 Task: Add a second time zone to your Outlook calendar and set it to Eastern Time (US & Canada).
Action: Mouse moved to (49, 26)
Screenshot: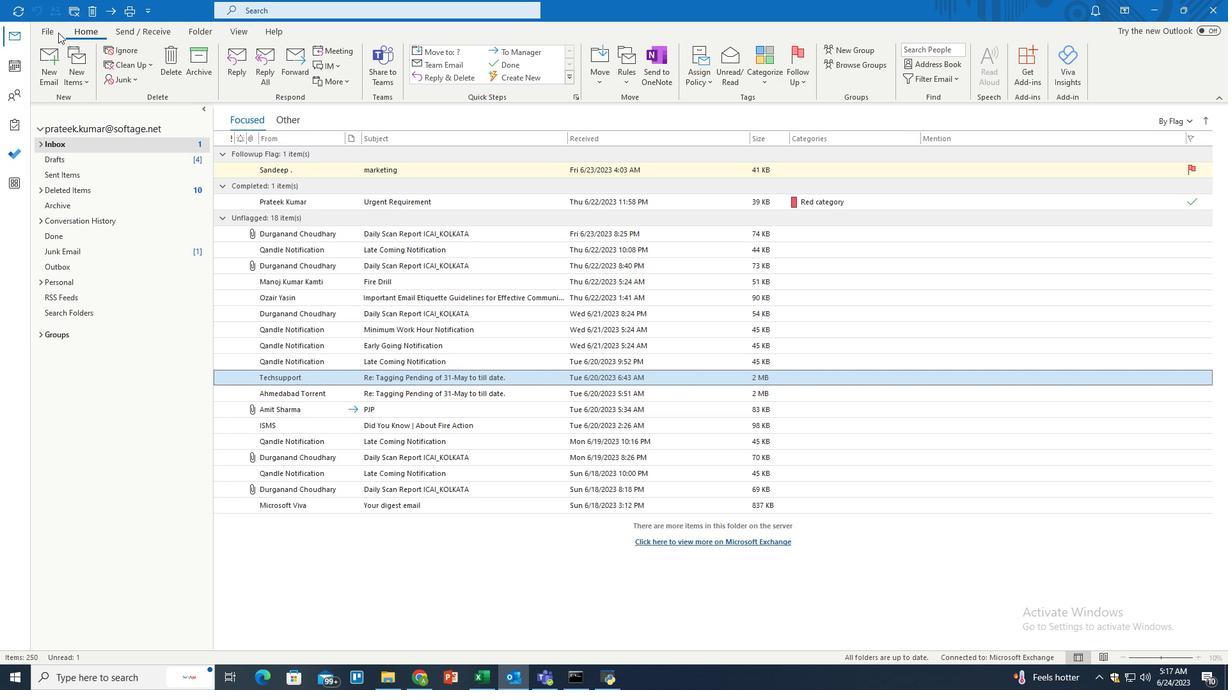 
Action: Mouse pressed left at (49, 26)
Screenshot: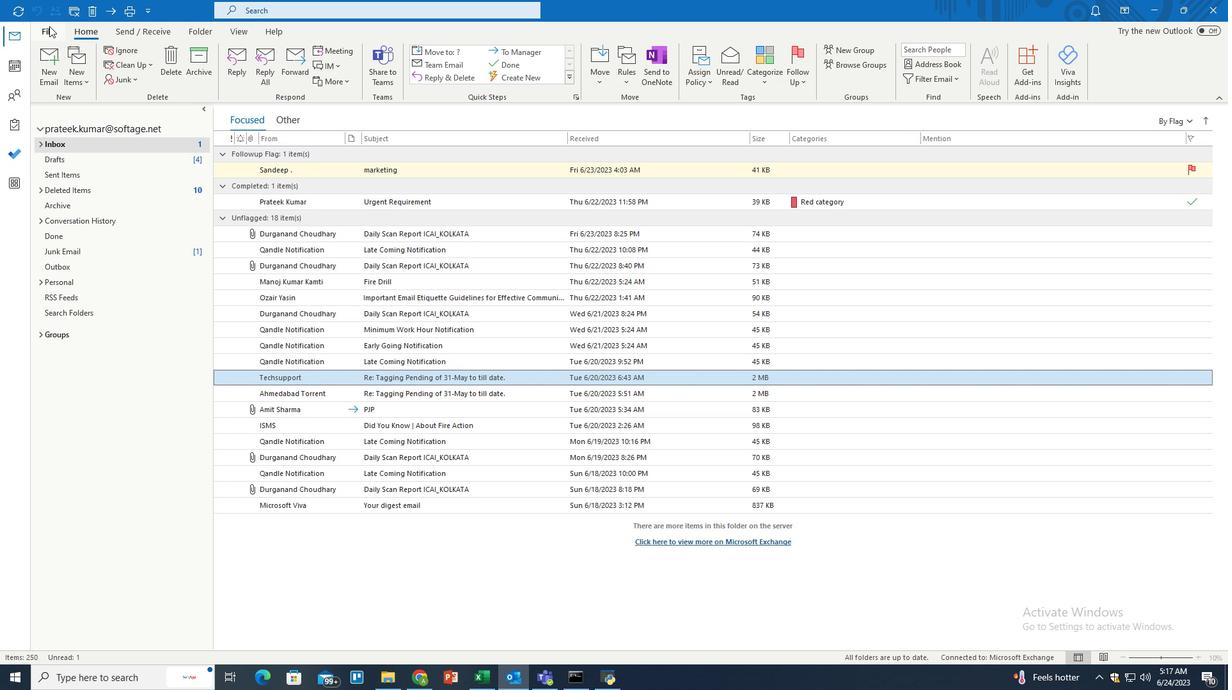 
Action: Mouse moved to (40, 609)
Screenshot: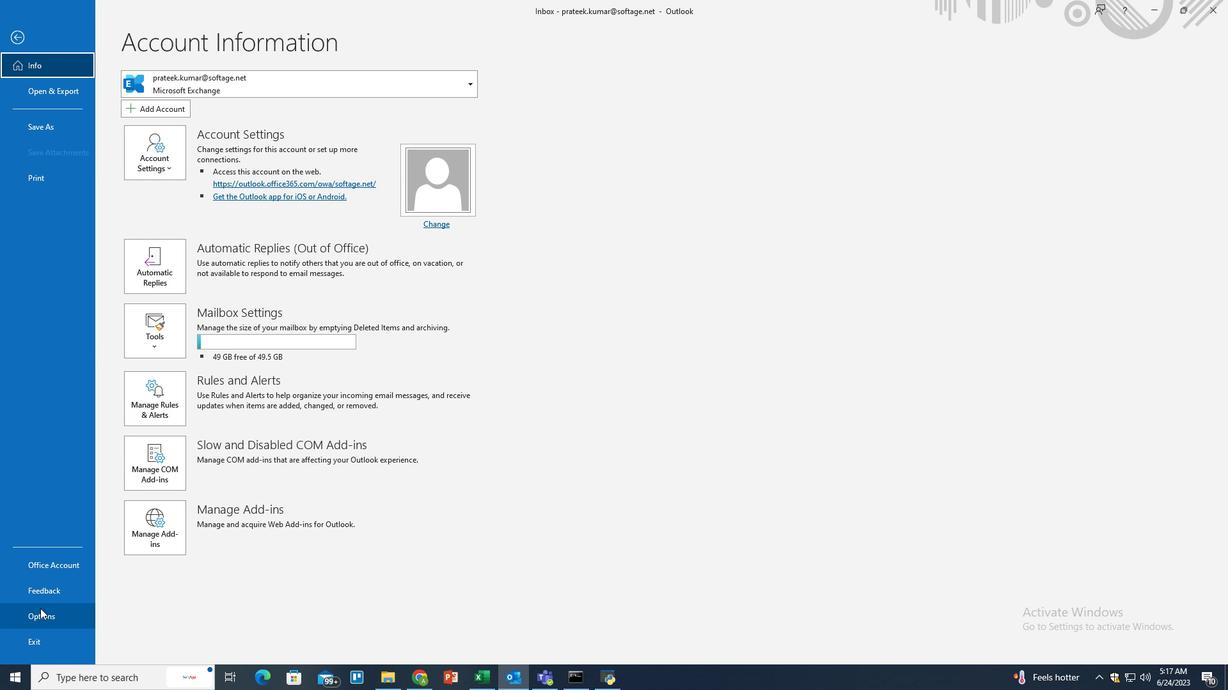 
Action: Mouse pressed left at (40, 609)
Screenshot: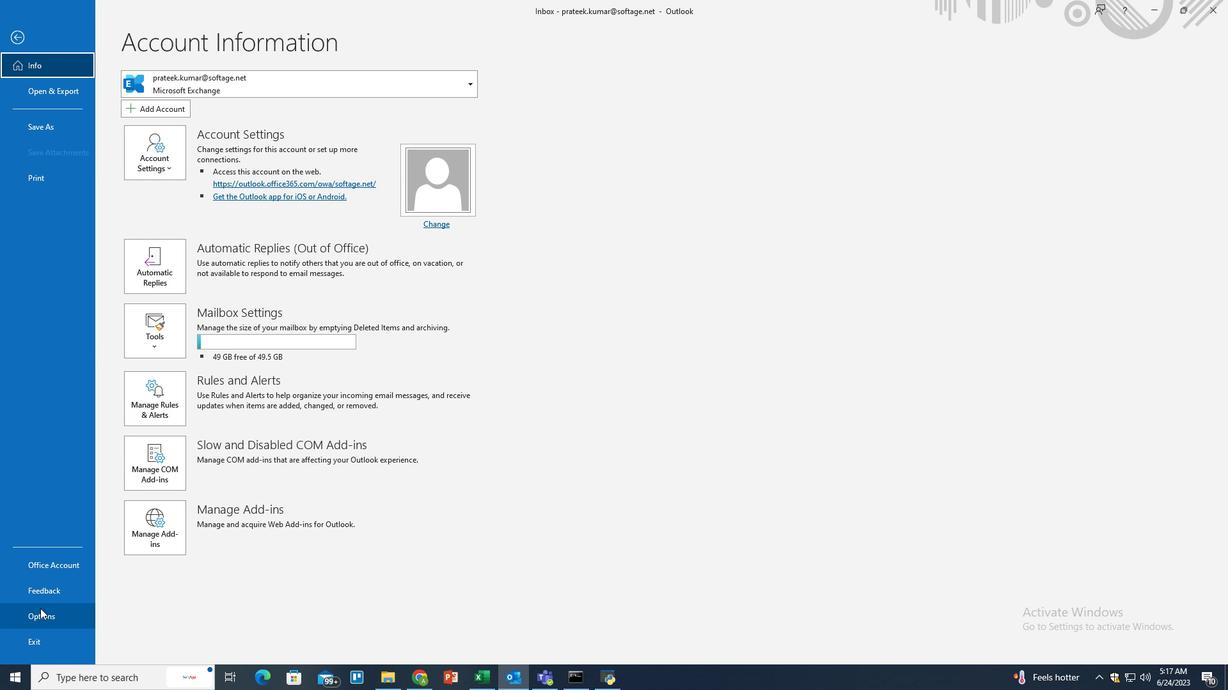 
Action: Mouse moved to (369, 183)
Screenshot: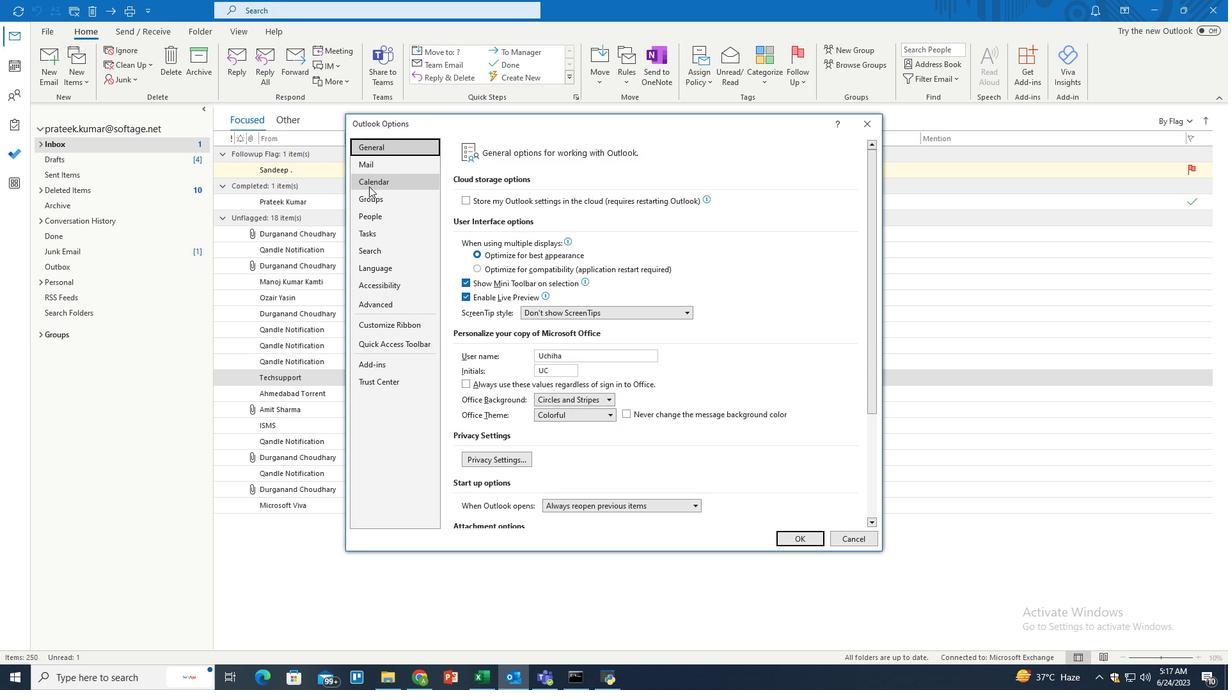 
Action: Mouse pressed left at (369, 183)
Screenshot: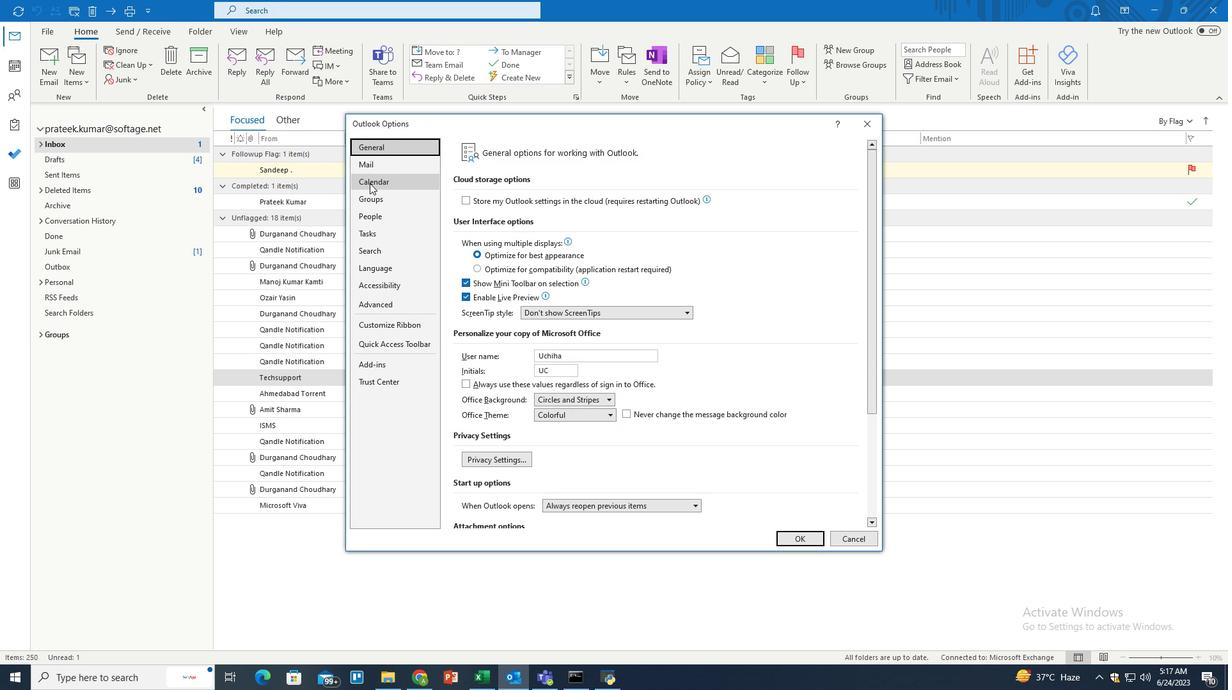 
Action: Mouse moved to (554, 298)
Screenshot: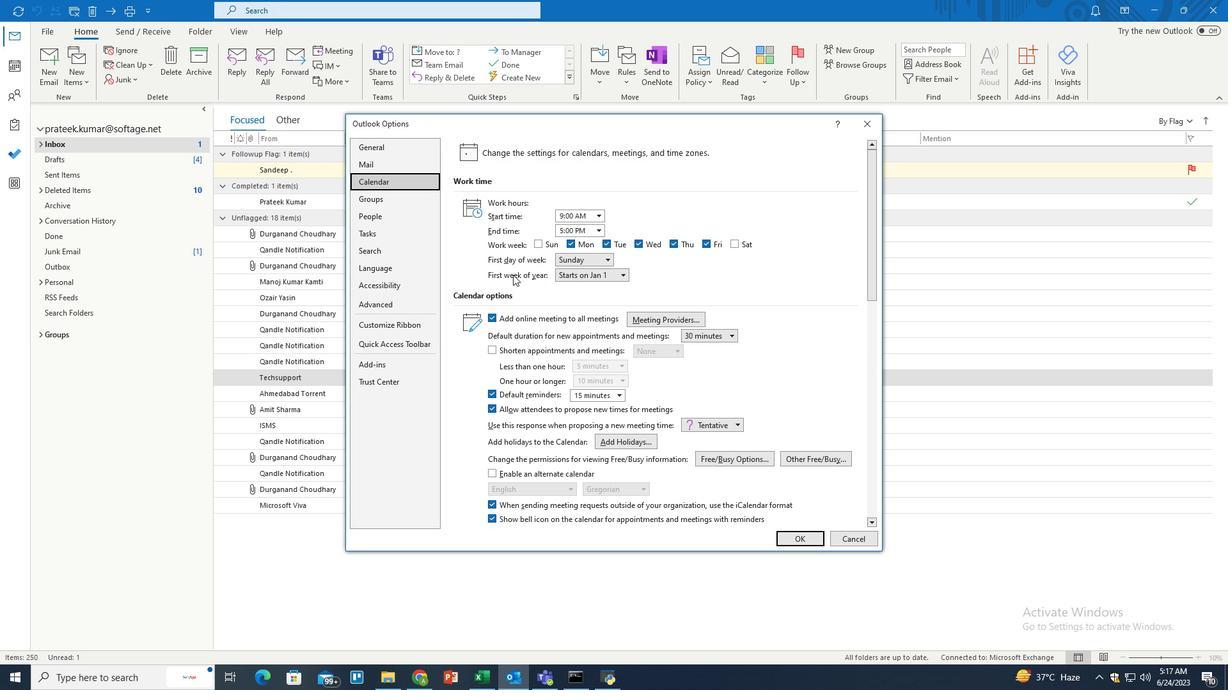 
Action: Mouse scrolled (554, 297) with delta (0, 0)
Screenshot: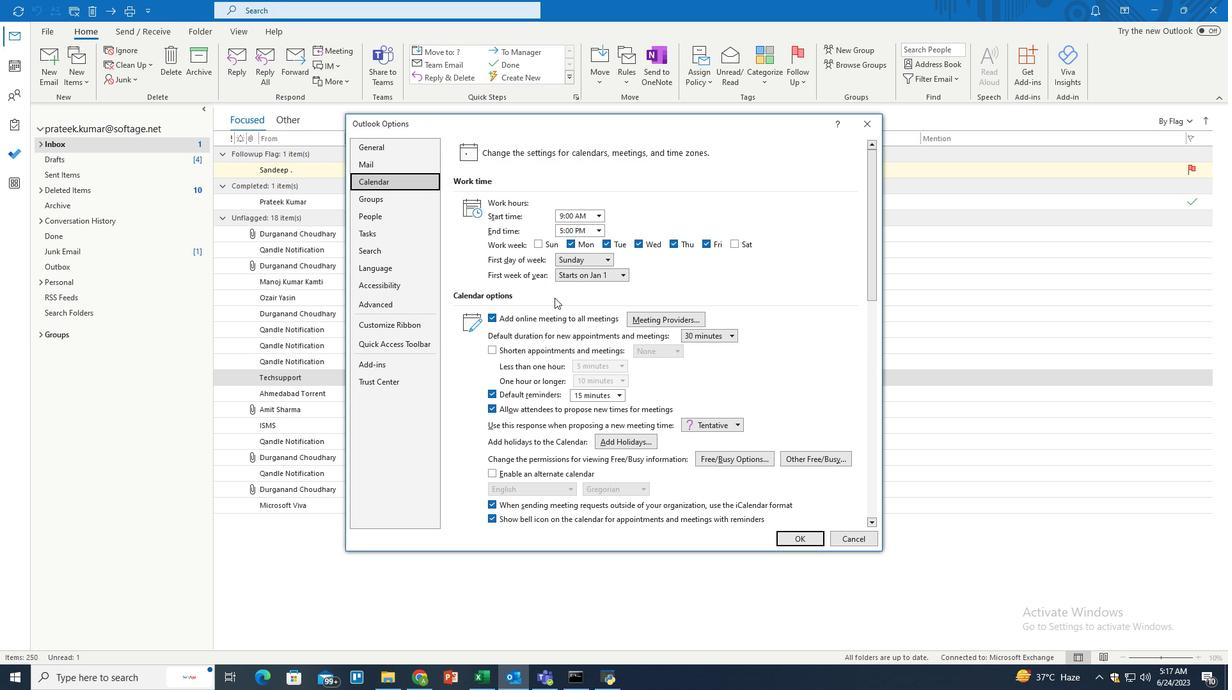 
Action: Mouse scrolled (554, 297) with delta (0, 0)
Screenshot: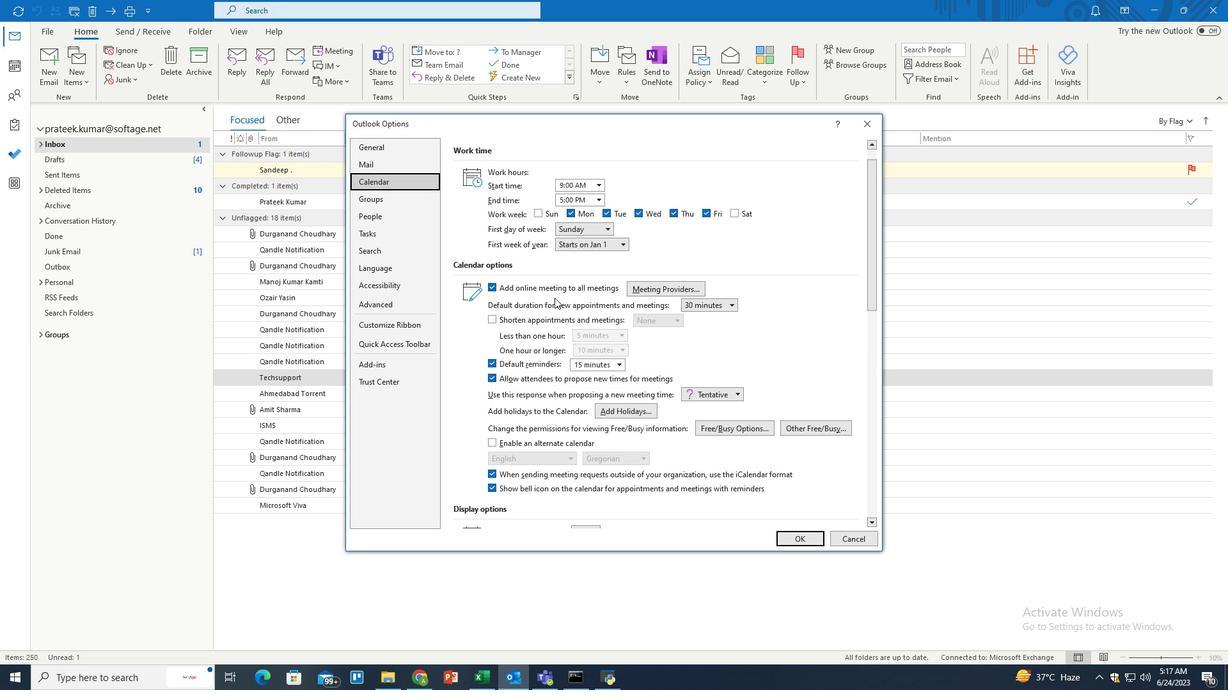 
Action: Mouse scrolled (554, 297) with delta (0, 0)
Screenshot: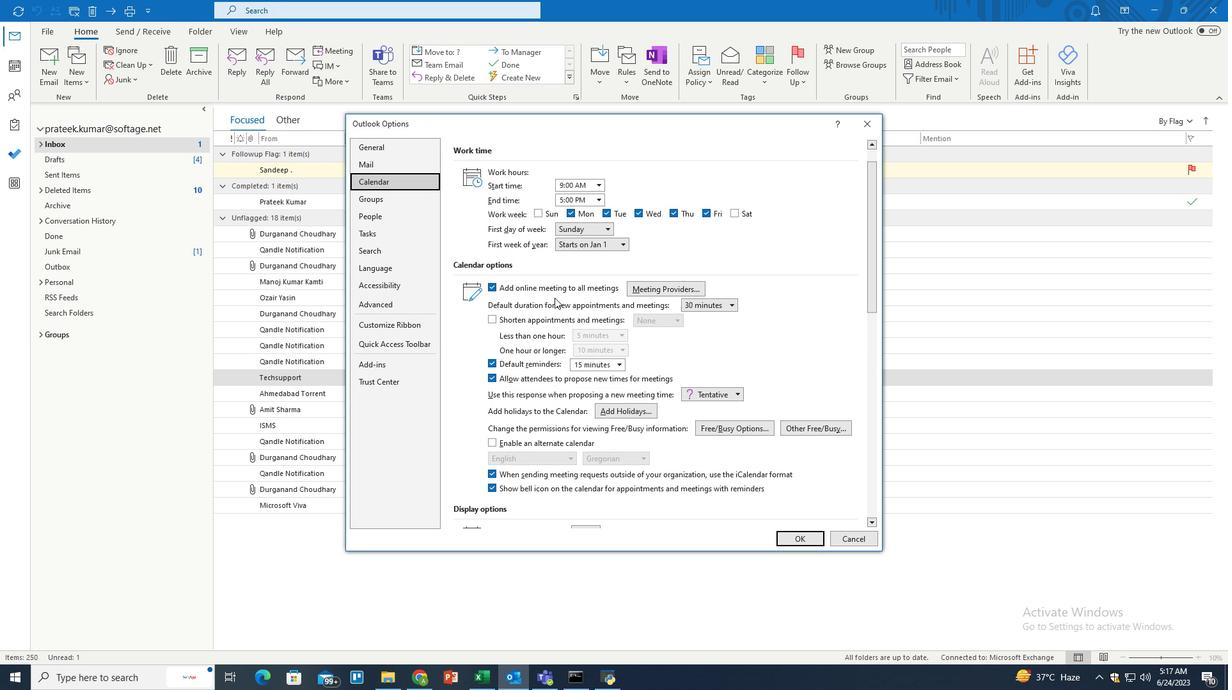 
Action: Mouse scrolled (554, 297) with delta (0, 0)
Screenshot: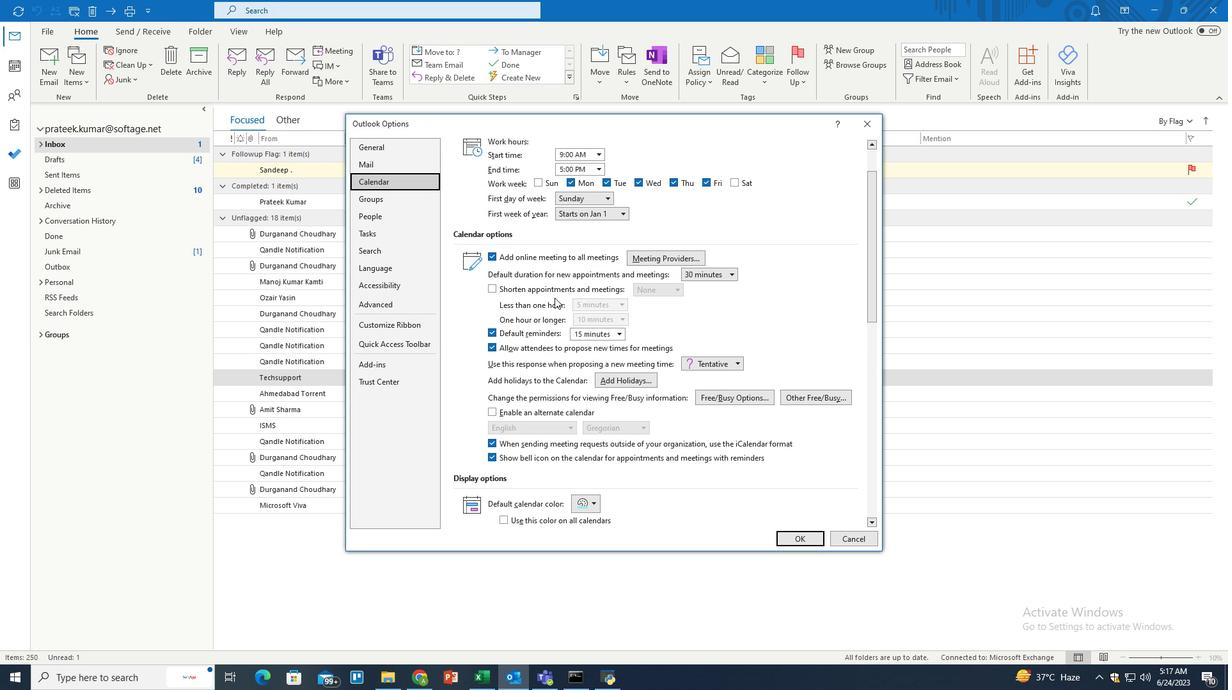 
Action: Mouse scrolled (554, 297) with delta (0, 0)
Screenshot: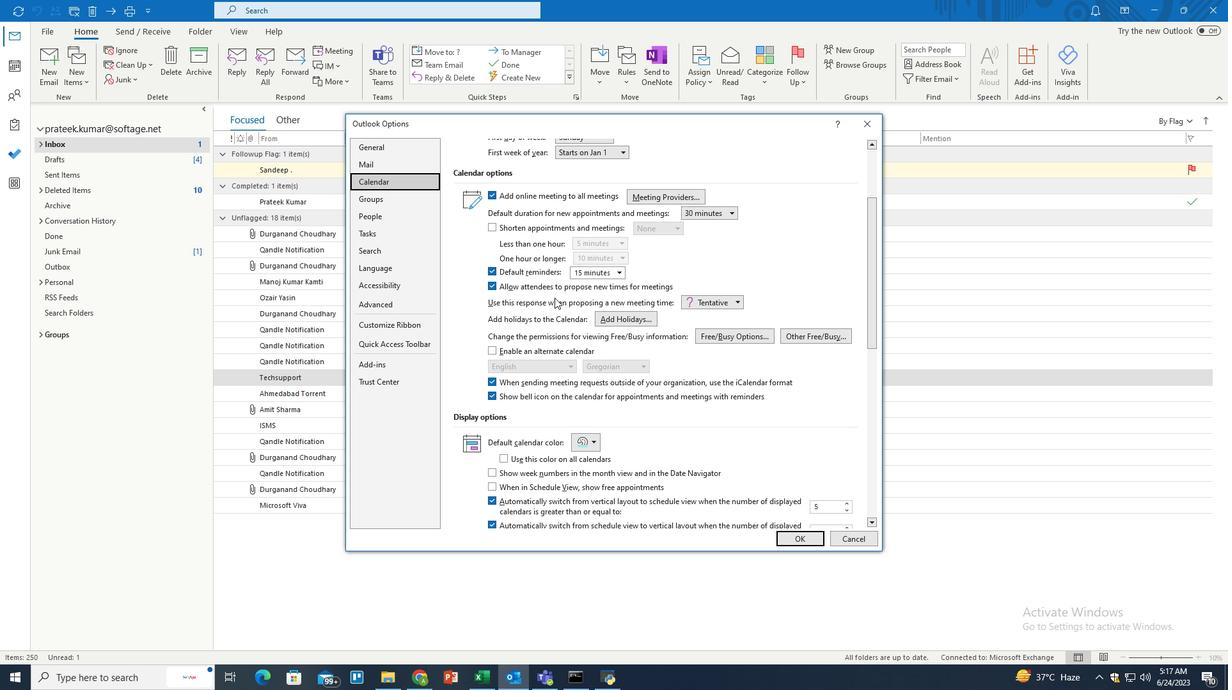 
Action: Mouse scrolled (554, 297) with delta (0, 0)
Screenshot: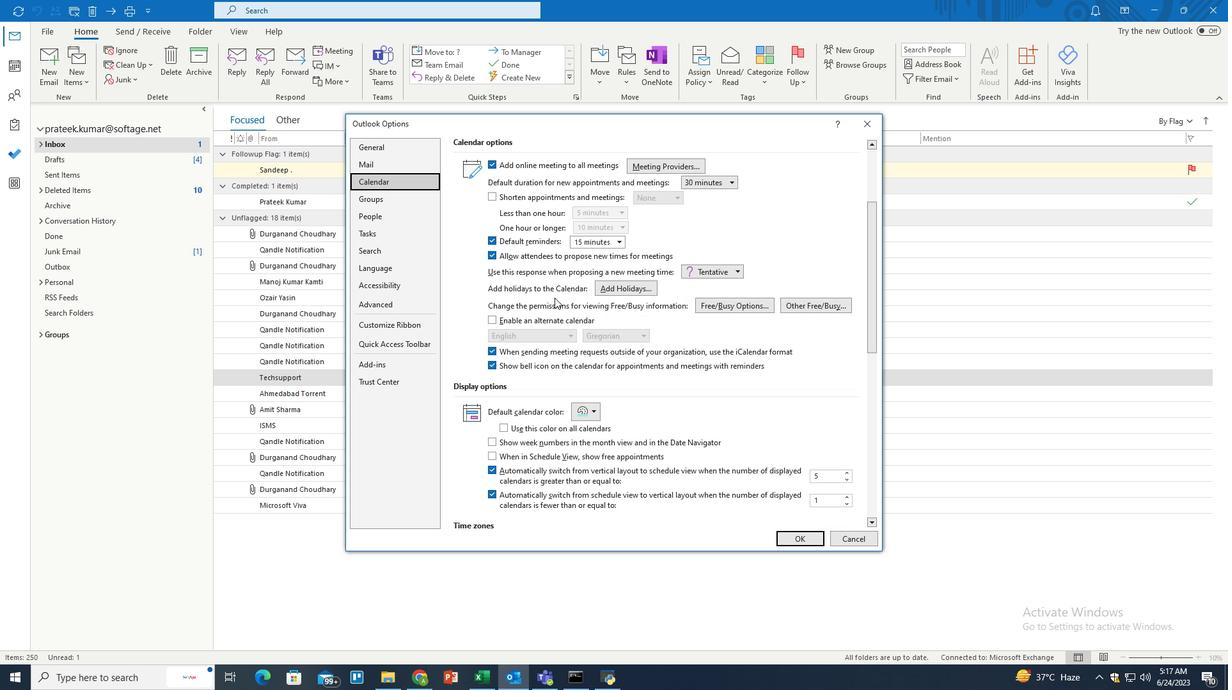 
Action: Mouse scrolled (554, 297) with delta (0, 0)
Screenshot: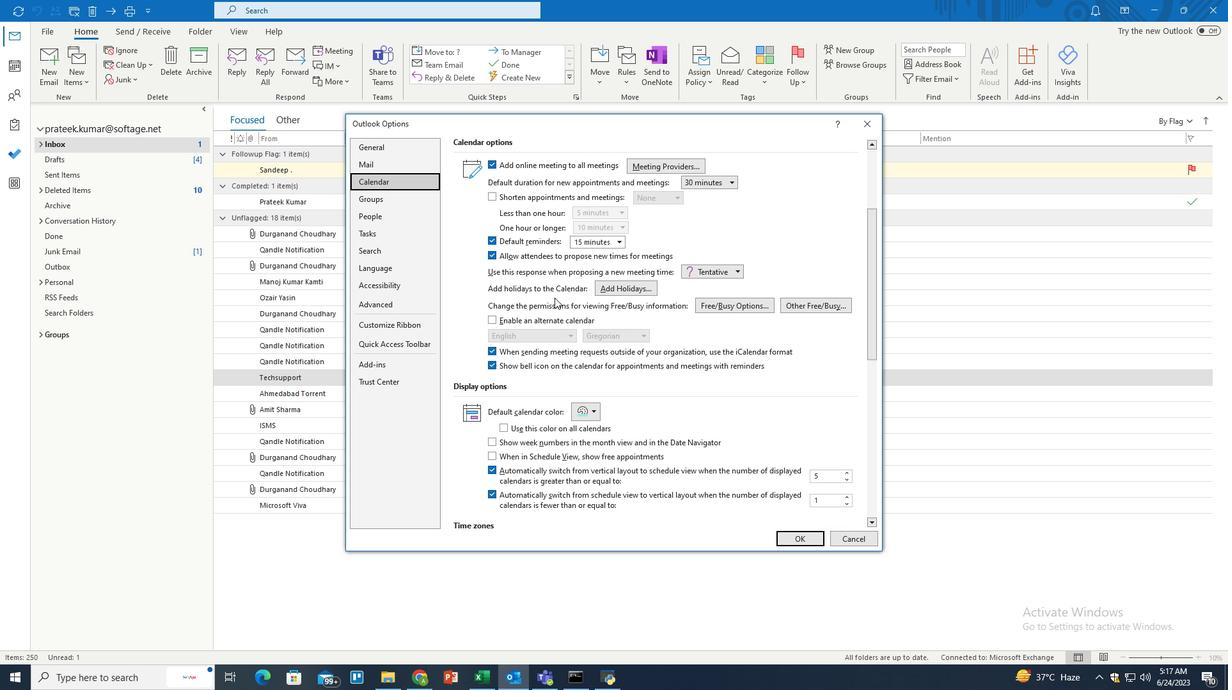 
Action: Mouse scrolled (554, 297) with delta (0, 0)
Screenshot: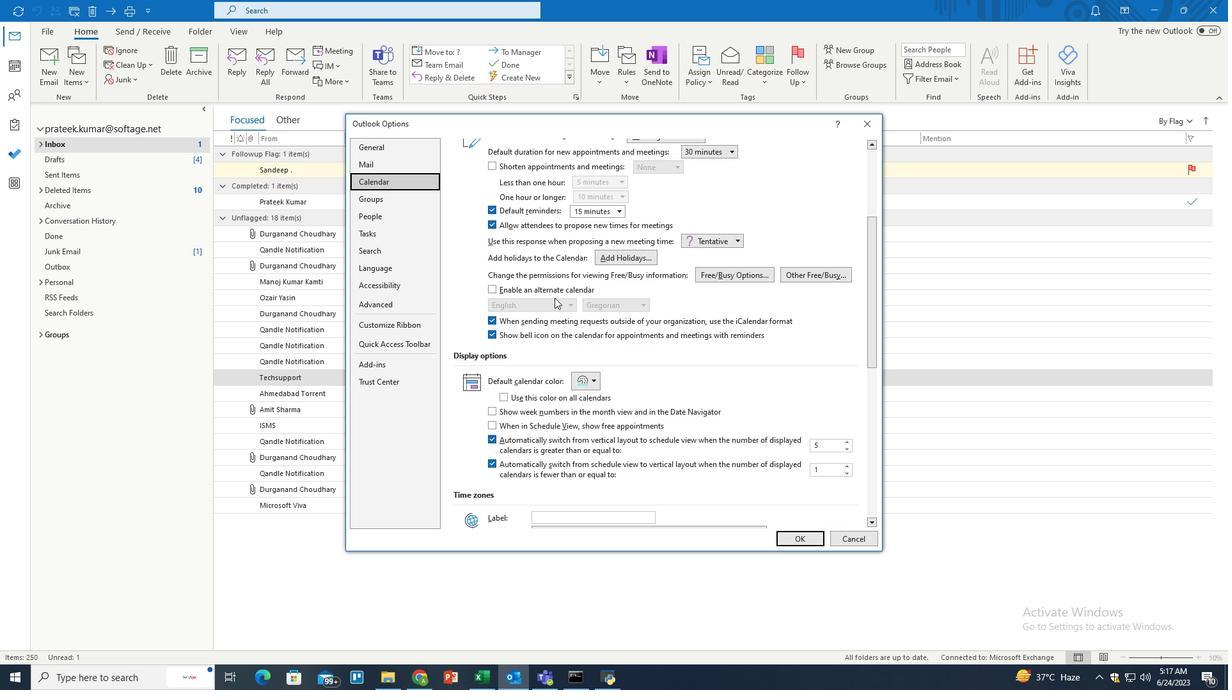 
Action: Mouse scrolled (554, 297) with delta (0, 0)
Screenshot: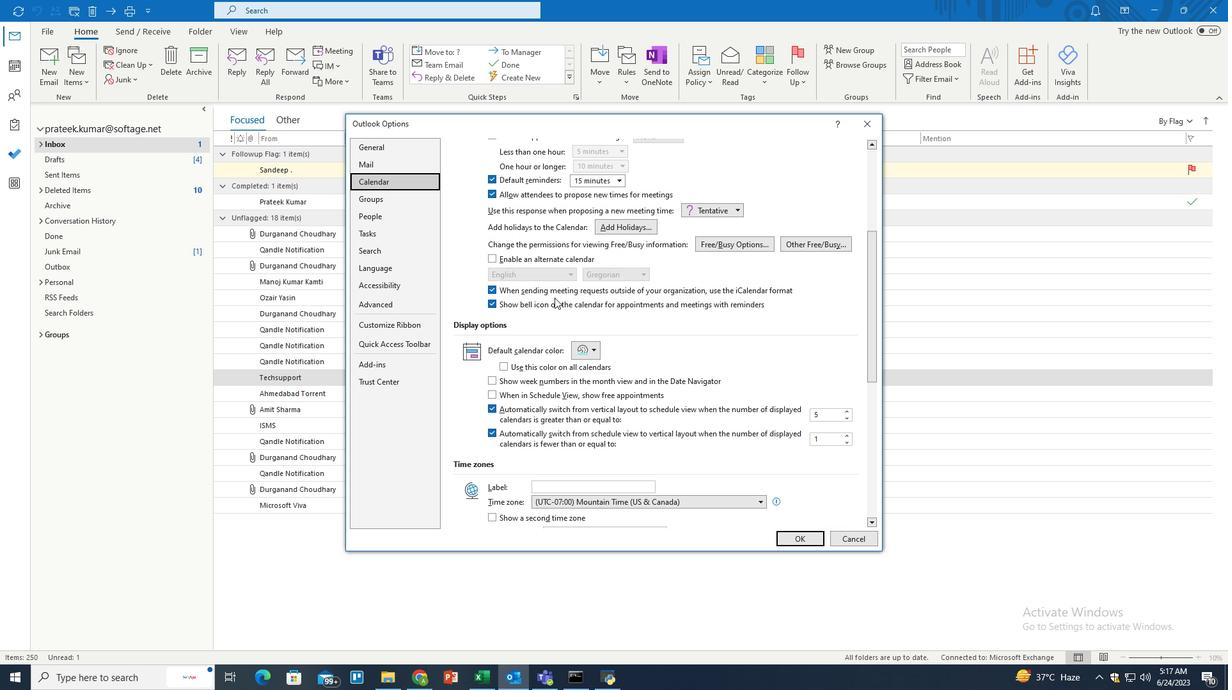 
Action: Mouse moved to (554, 298)
Screenshot: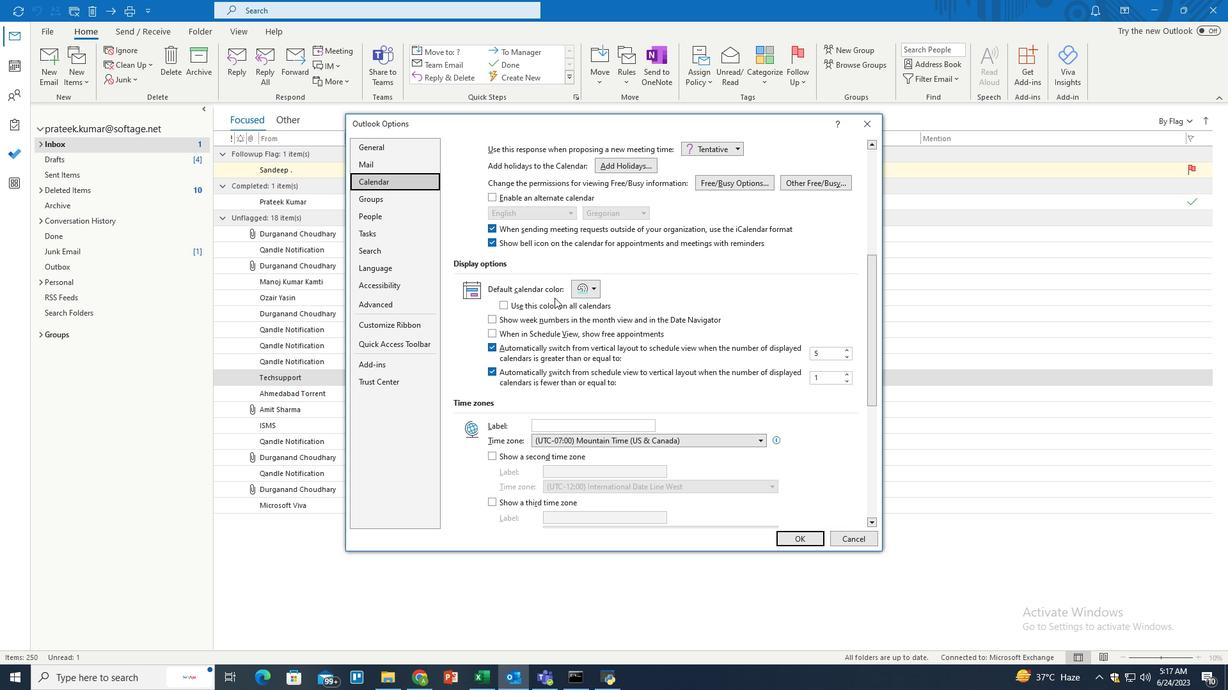 
Action: Mouse scrolled (554, 298) with delta (0, 0)
Screenshot: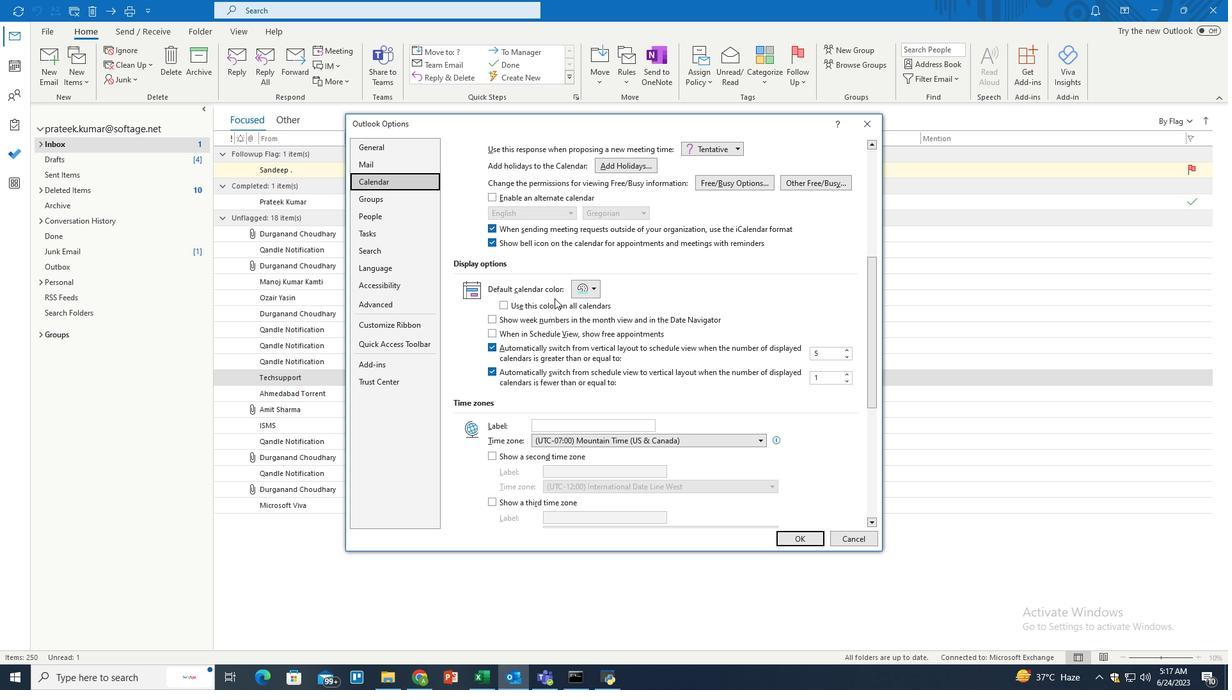 
Action: Mouse scrolled (554, 298) with delta (0, 0)
Screenshot: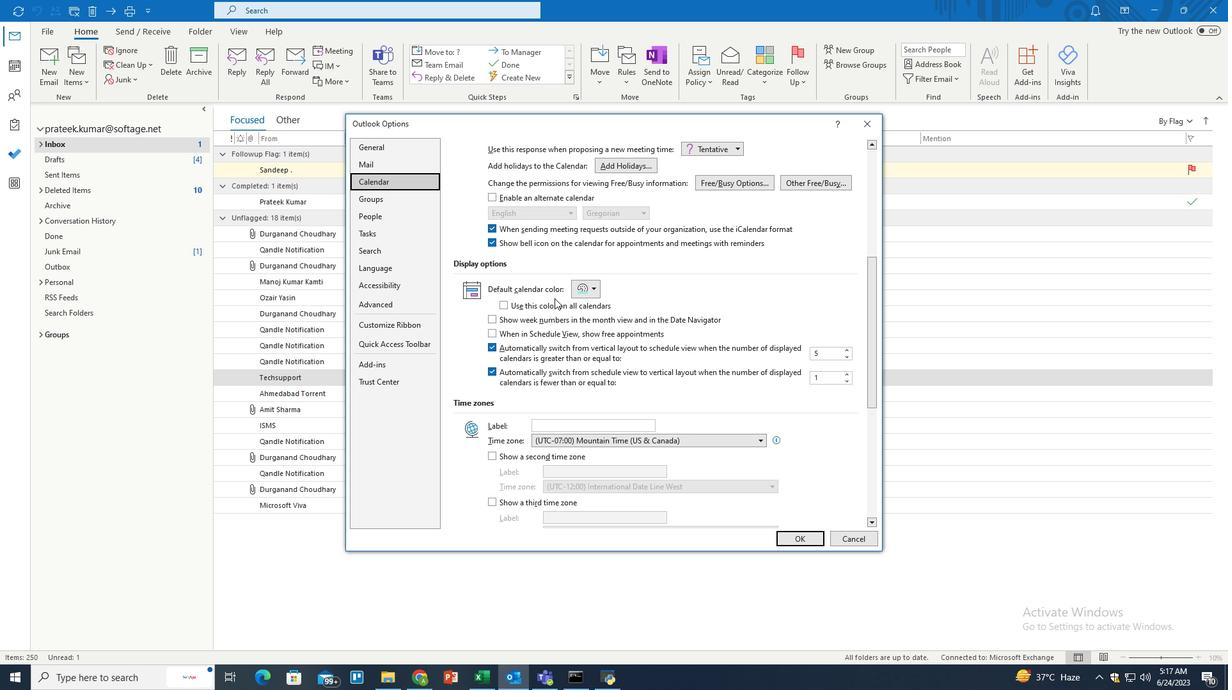 
Action: Mouse scrolled (554, 298) with delta (0, 0)
Screenshot: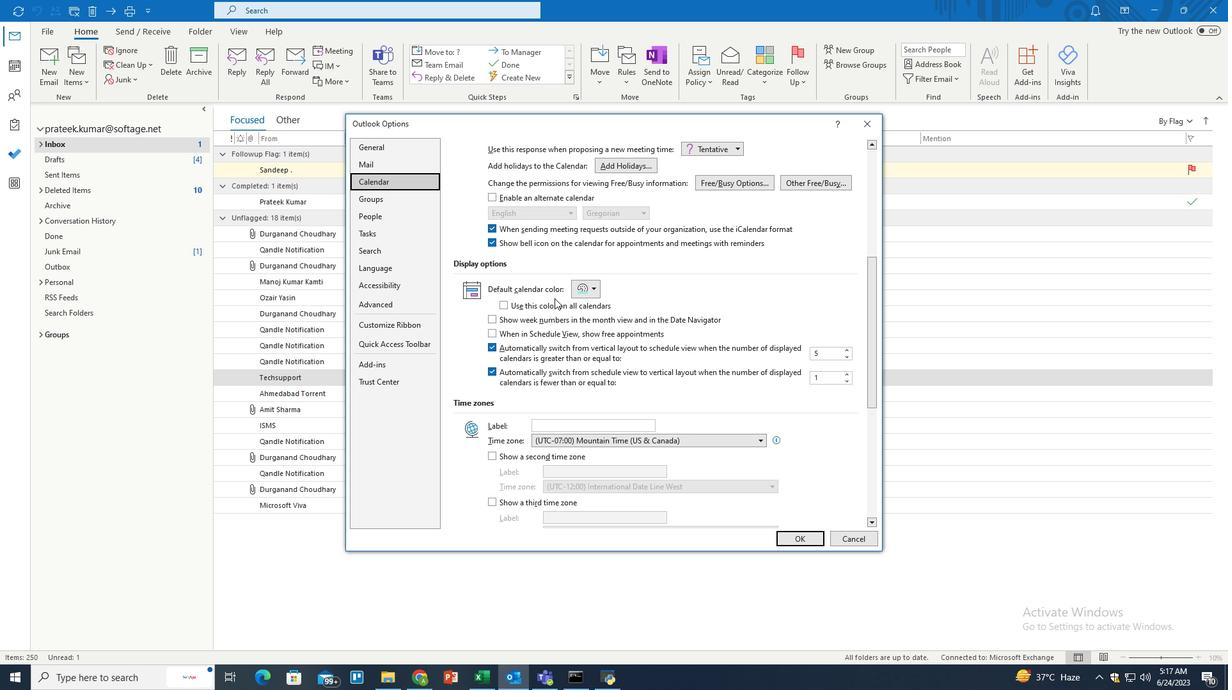 
Action: Mouse moved to (493, 362)
Screenshot: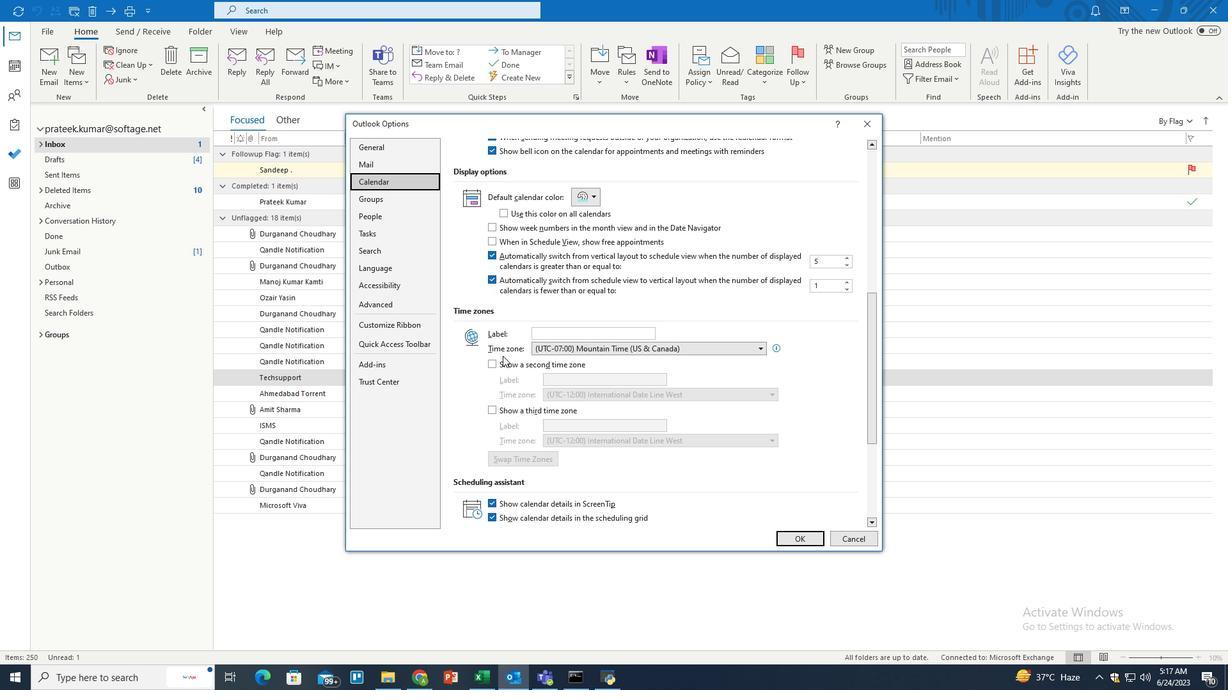 
Action: Mouse pressed left at (493, 362)
Screenshot: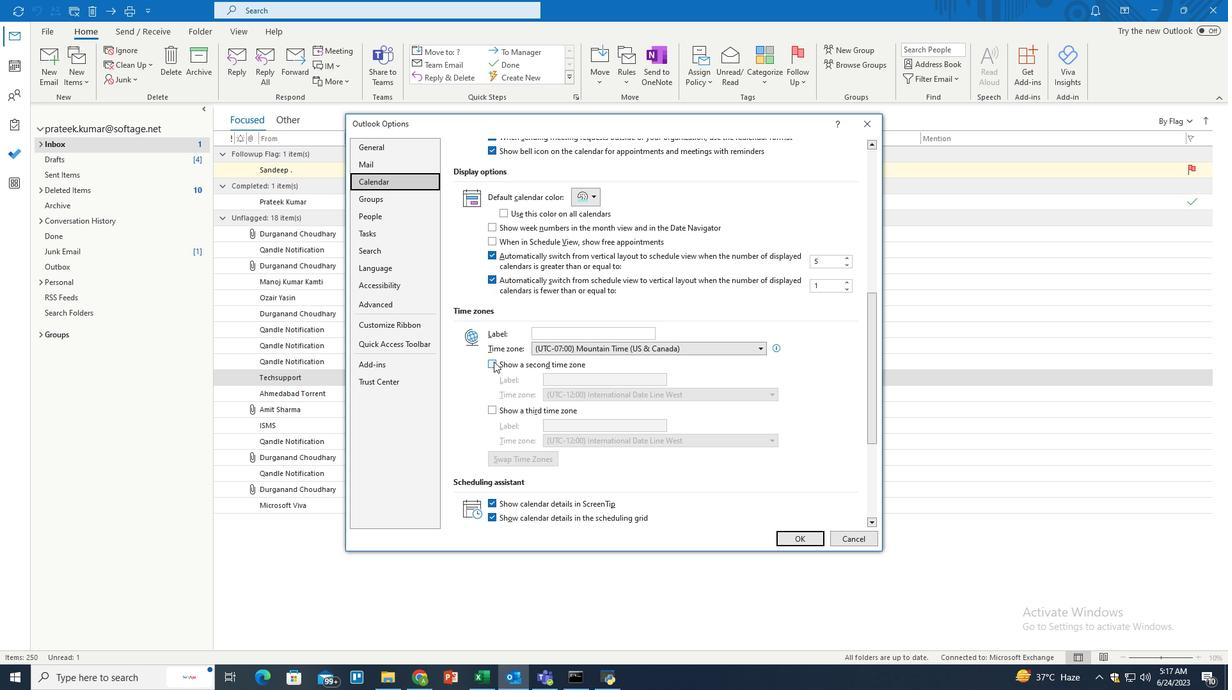 
Action: Mouse moved to (565, 393)
Screenshot: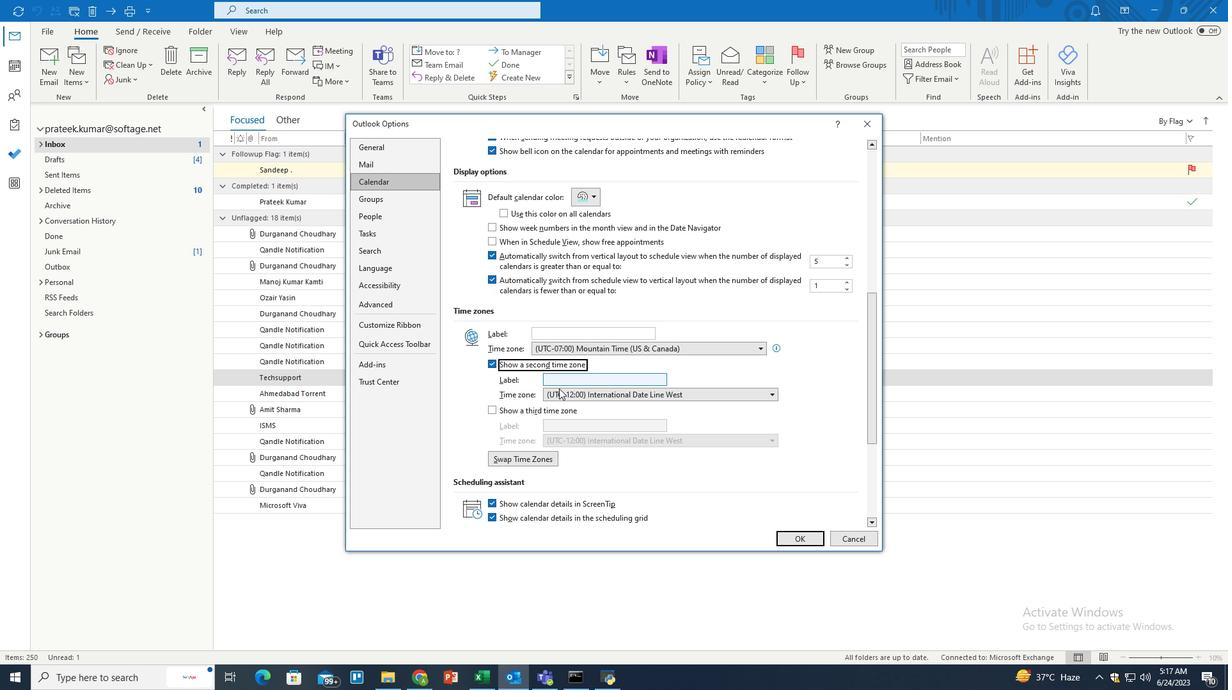 
Action: Mouse pressed left at (565, 393)
Screenshot: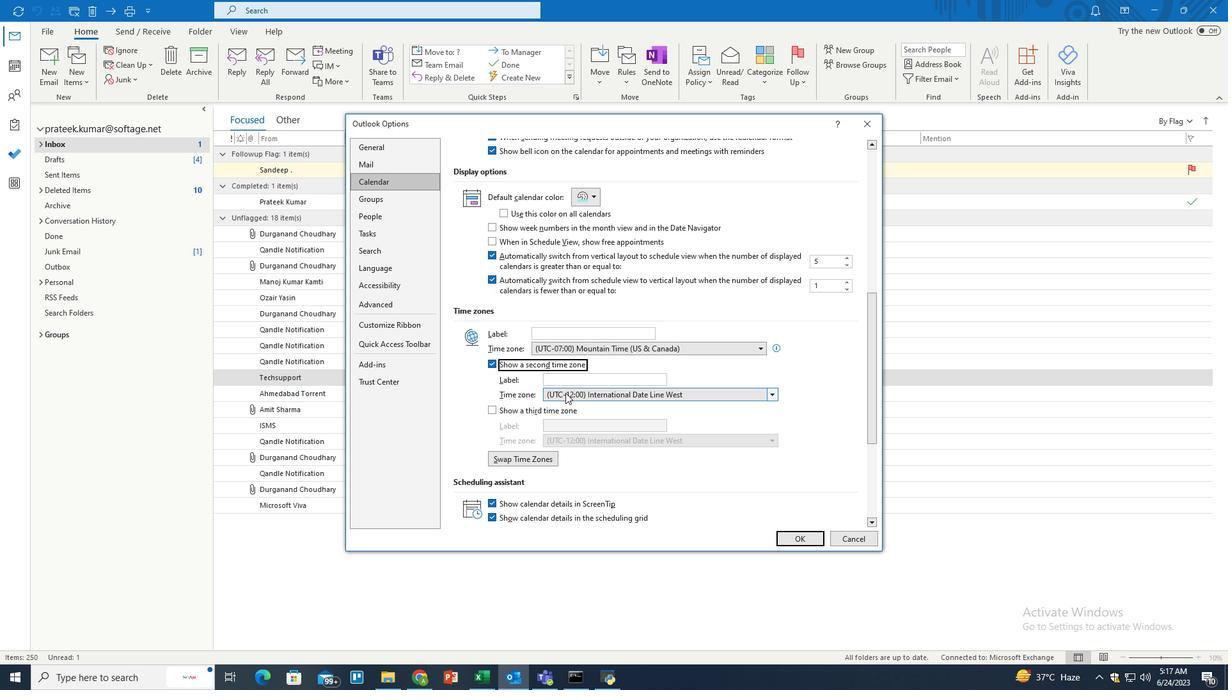 
Action: Mouse moved to (584, 261)
Screenshot: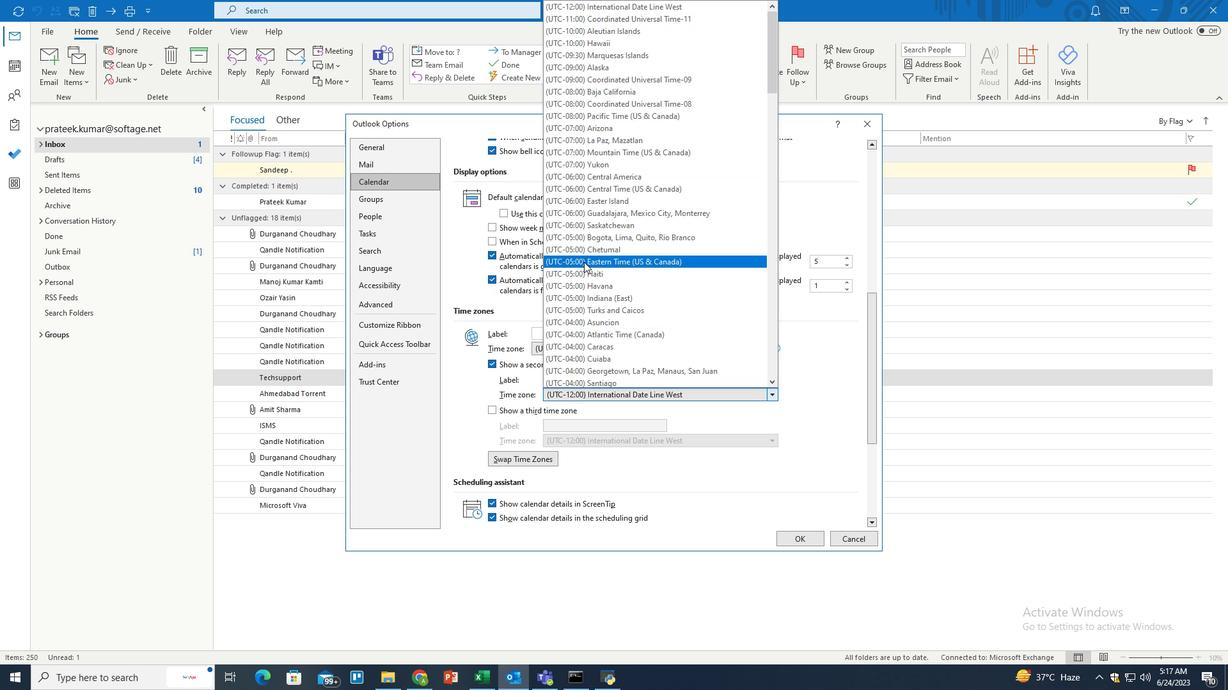 
Action: Mouse pressed left at (584, 261)
Screenshot: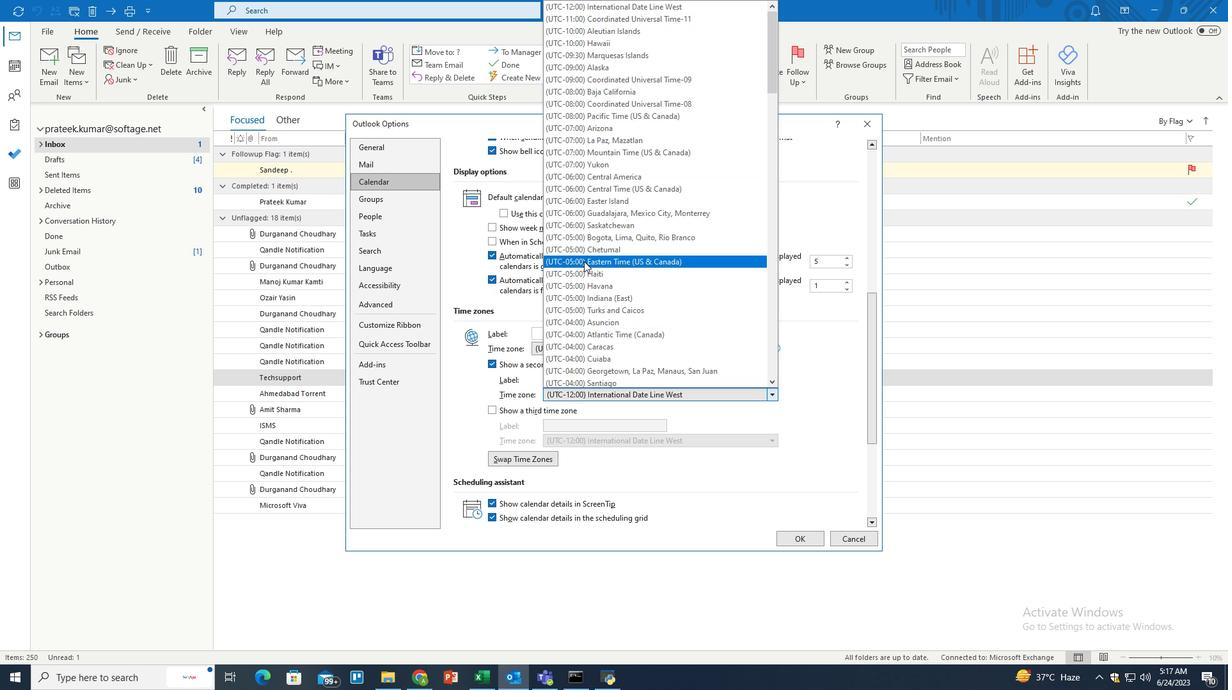 
Action: Mouse moved to (794, 535)
Screenshot: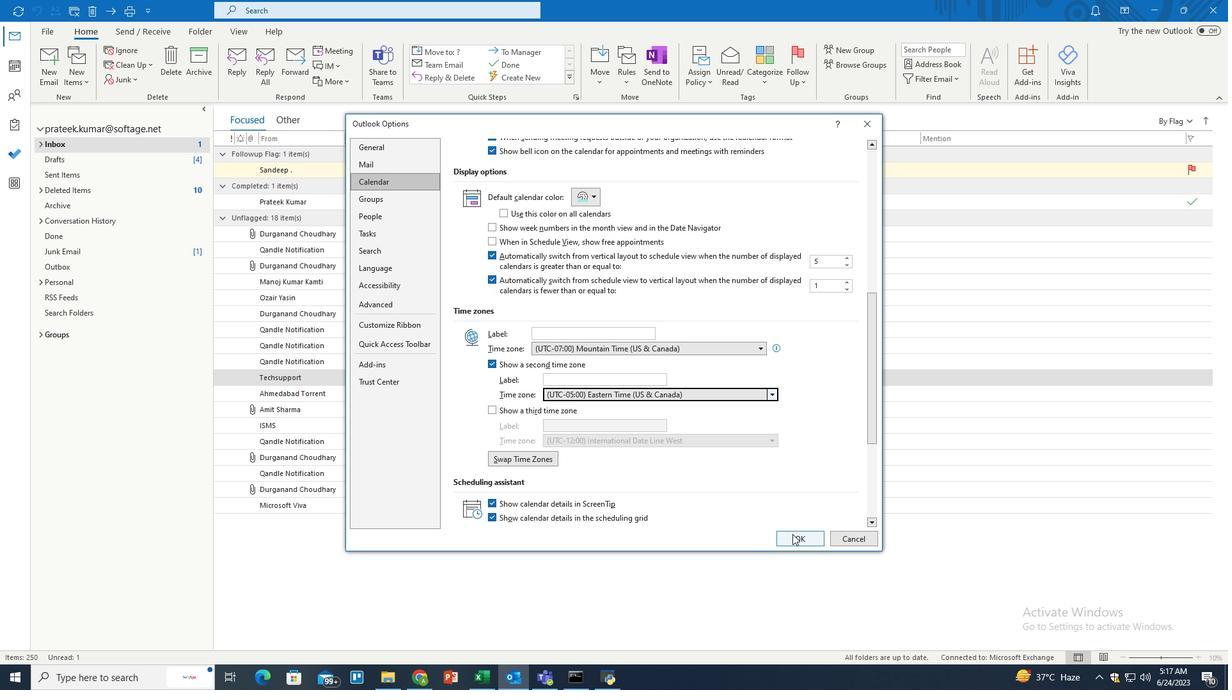
Action: Mouse pressed left at (794, 535)
Screenshot: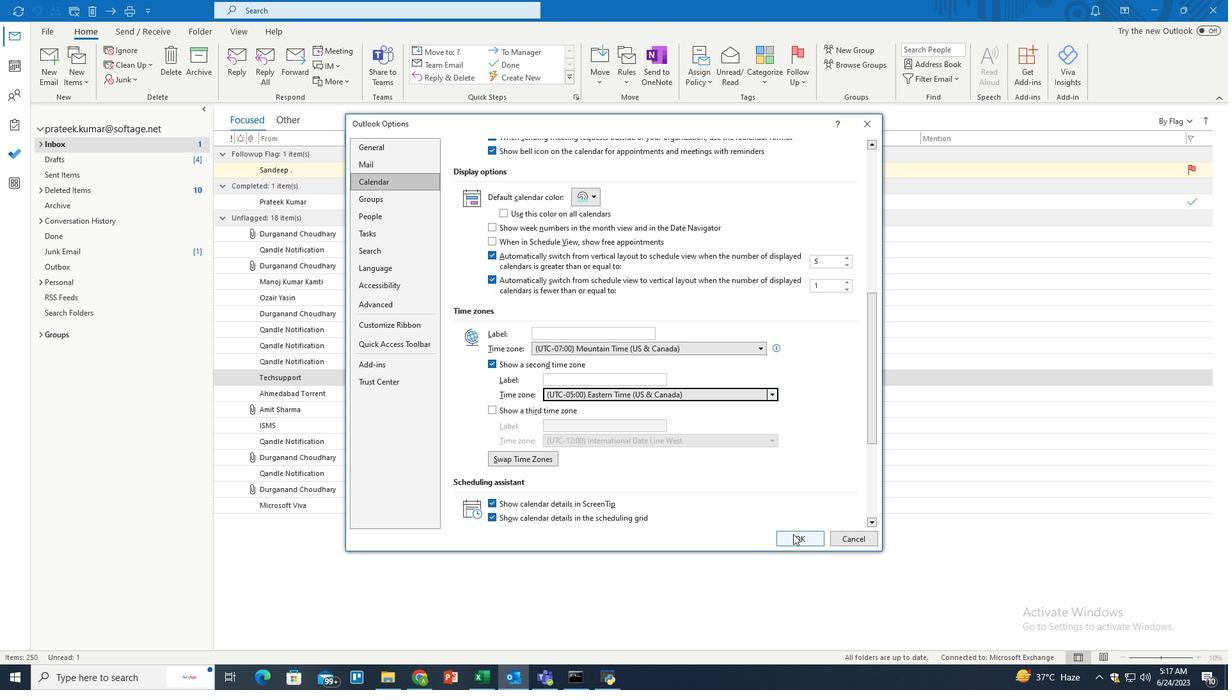 
Action: Mouse moved to (680, 462)
Screenshot: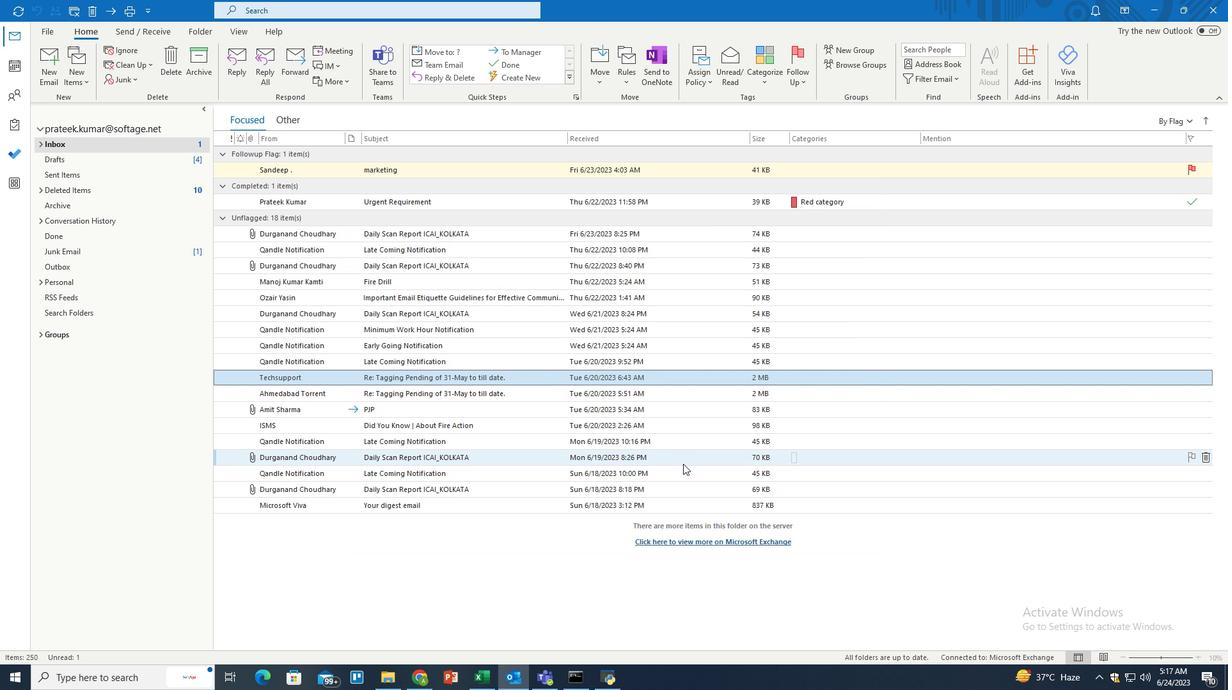 
